 Task: Sort the products in the category "Pinot Grigio" by unit price (low first).
Action: Mouse moved to (994, 367)
Screenshot: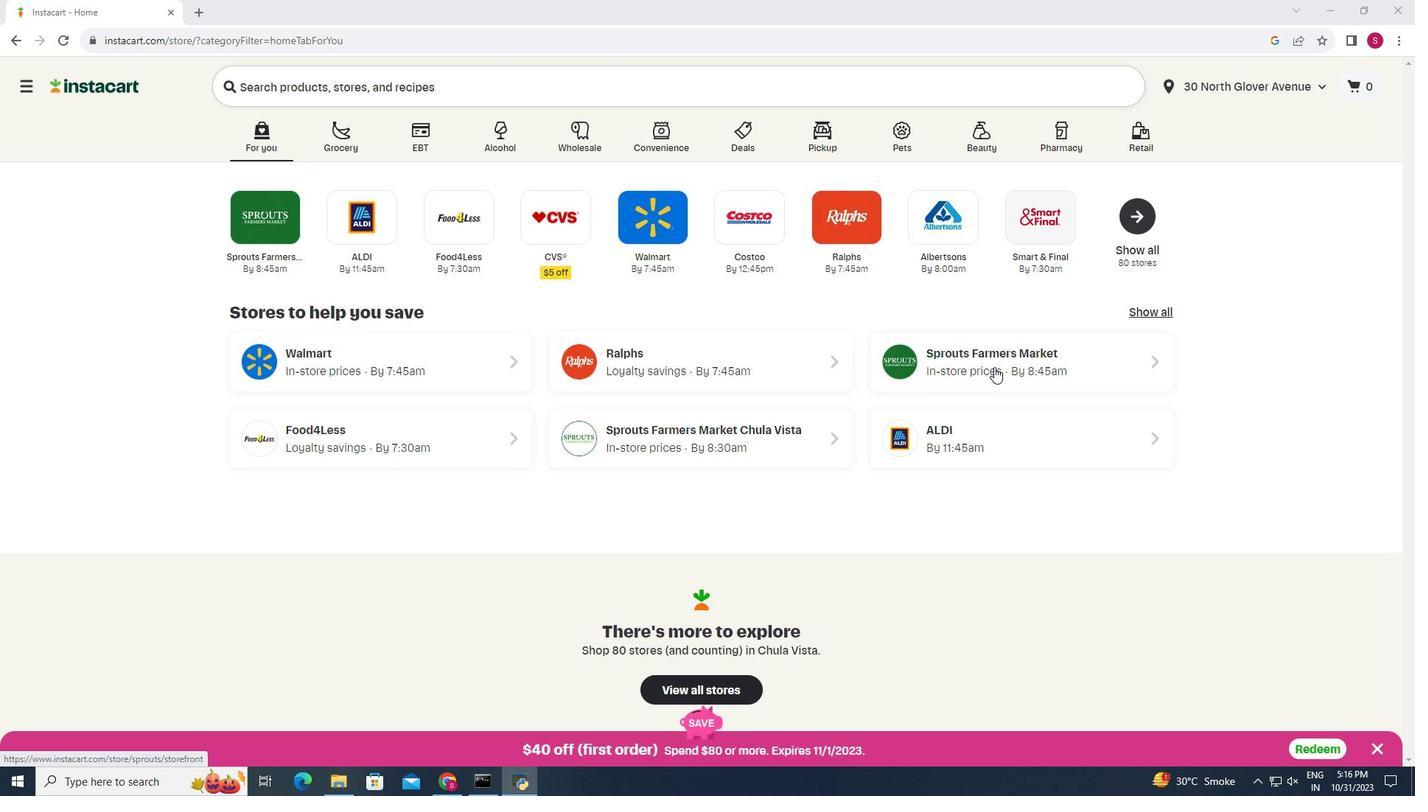 
Action: Mouse pressed left at (994, 367)
Screenshot: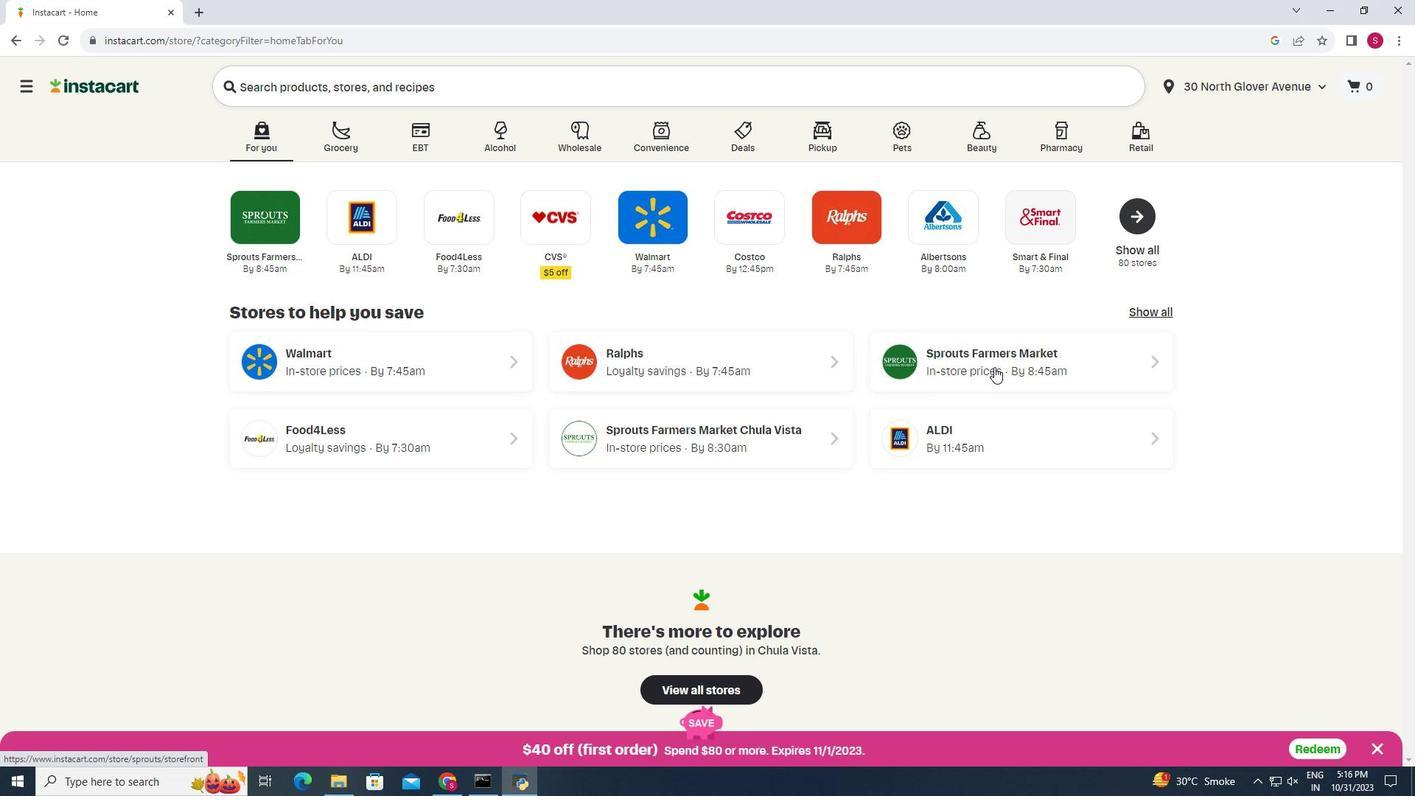 
Action: Mouse moved to (102, 756)
Screenshot: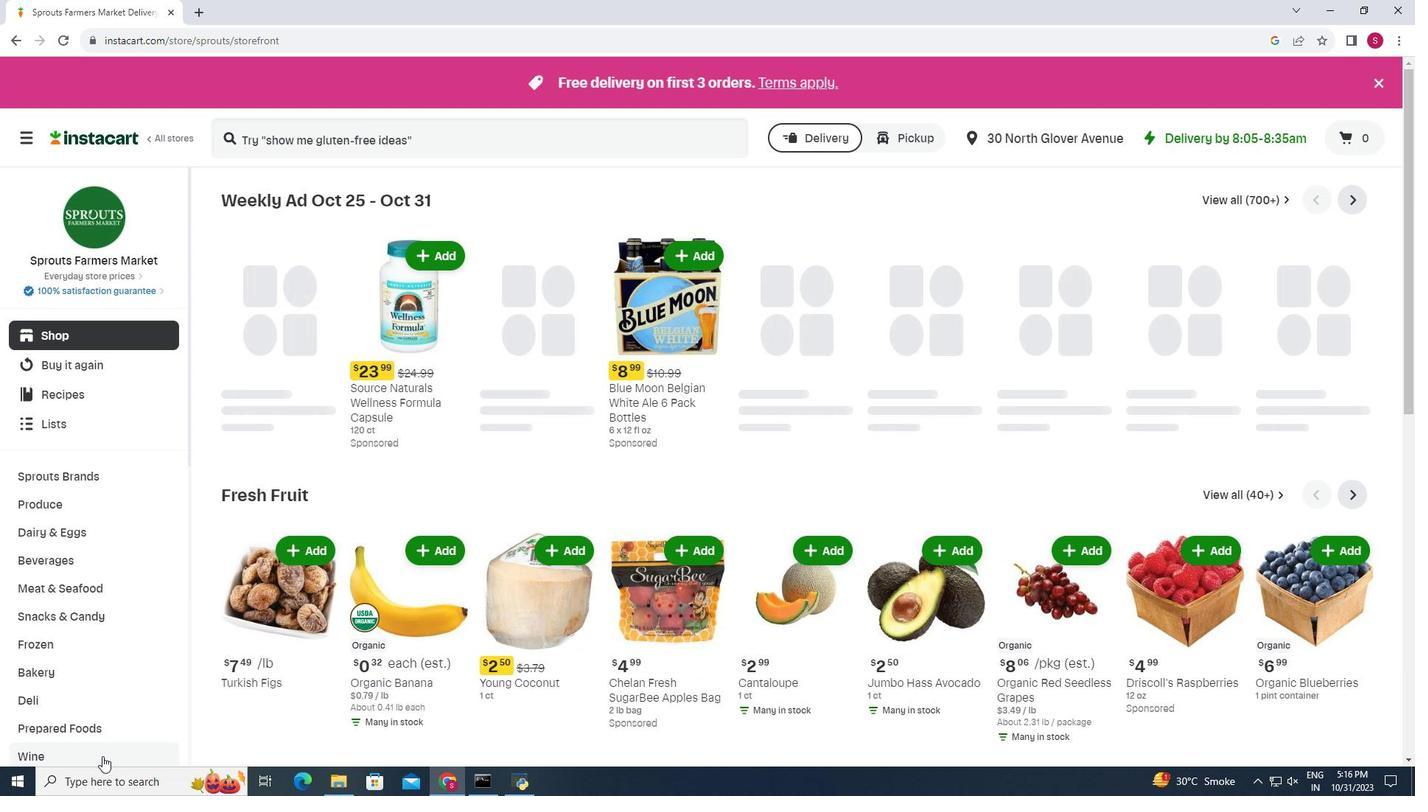 
Action: Mouse pressed left at (102, 756)
Screenshot: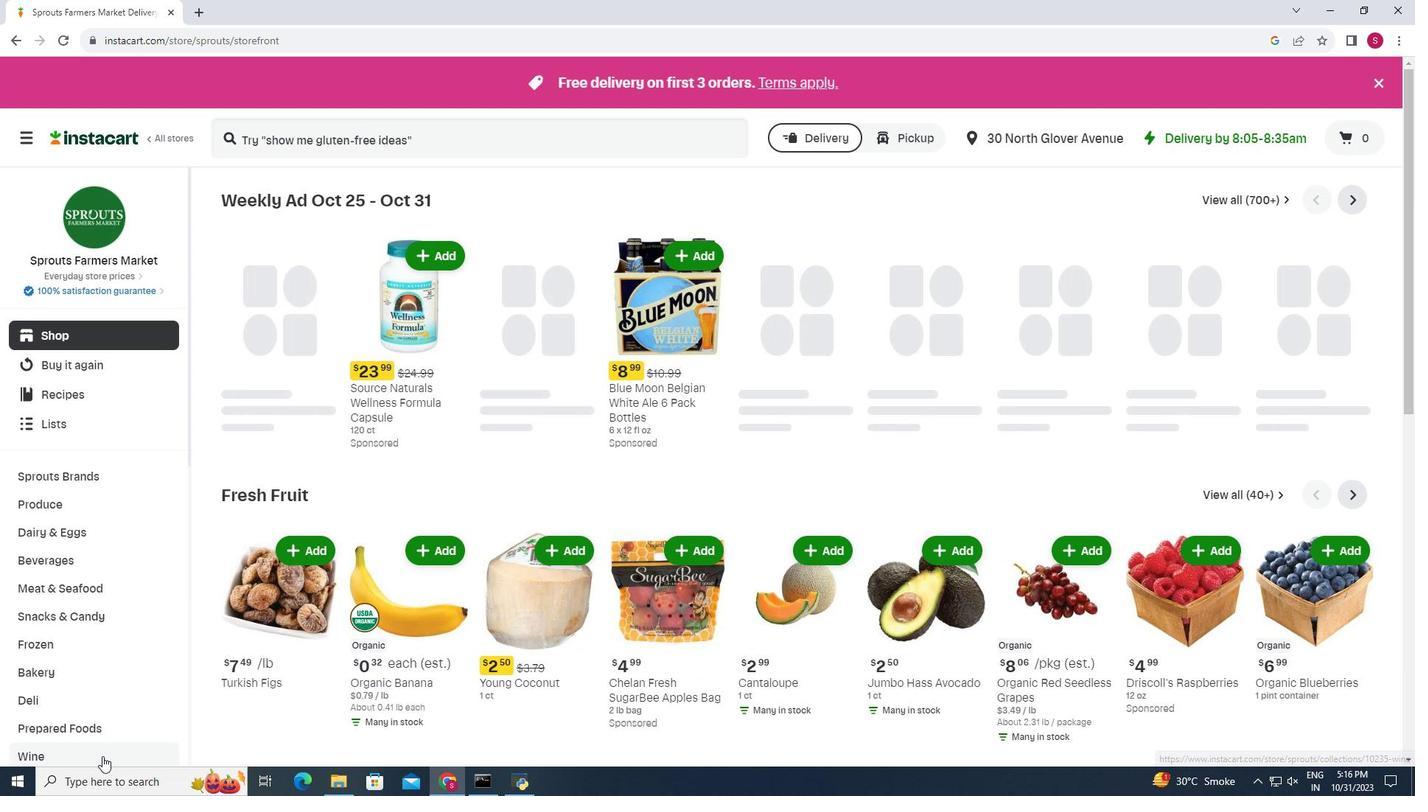 
Action: Mouse moved to (392, 232)
Screenshot: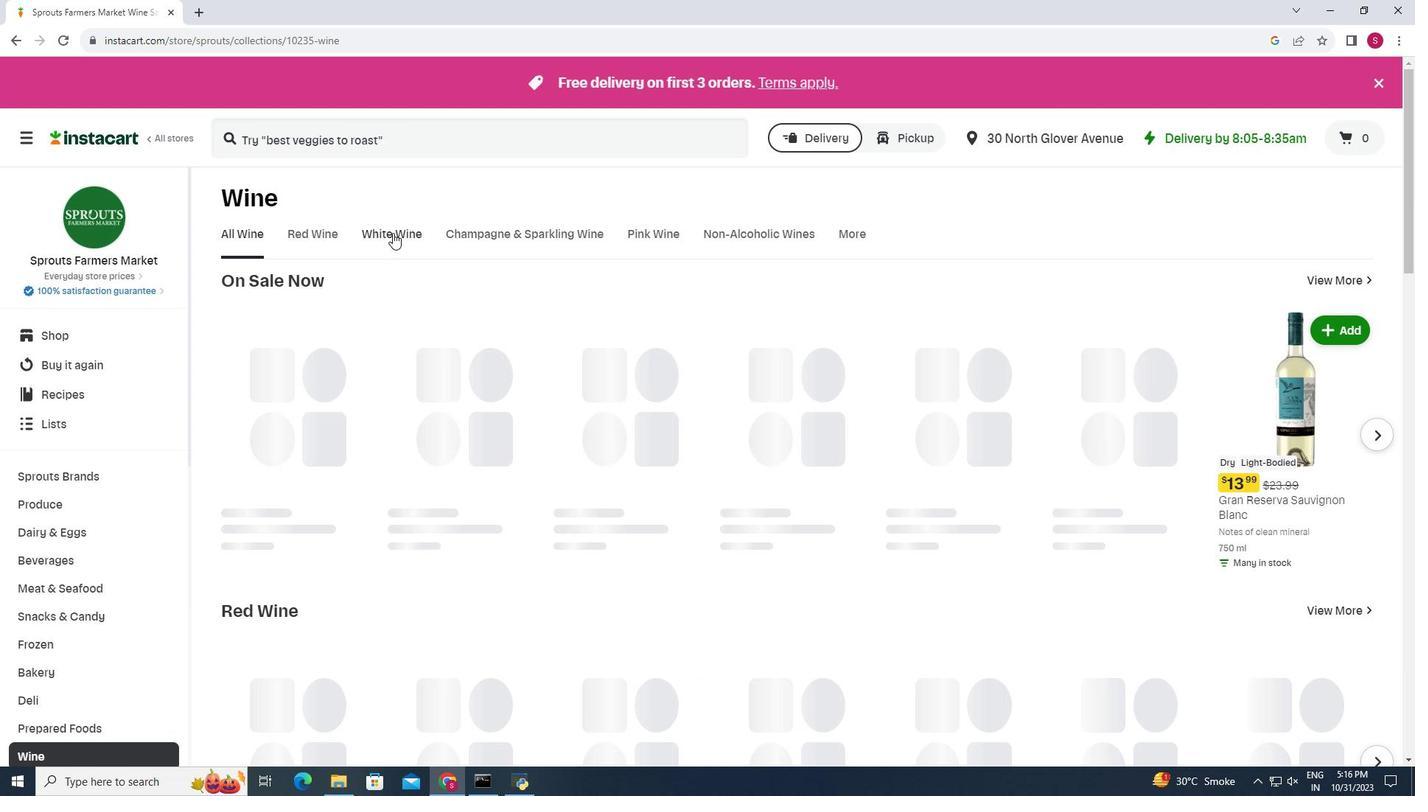 
Action: Mouse pressed left at (392, 232)
Screenshot: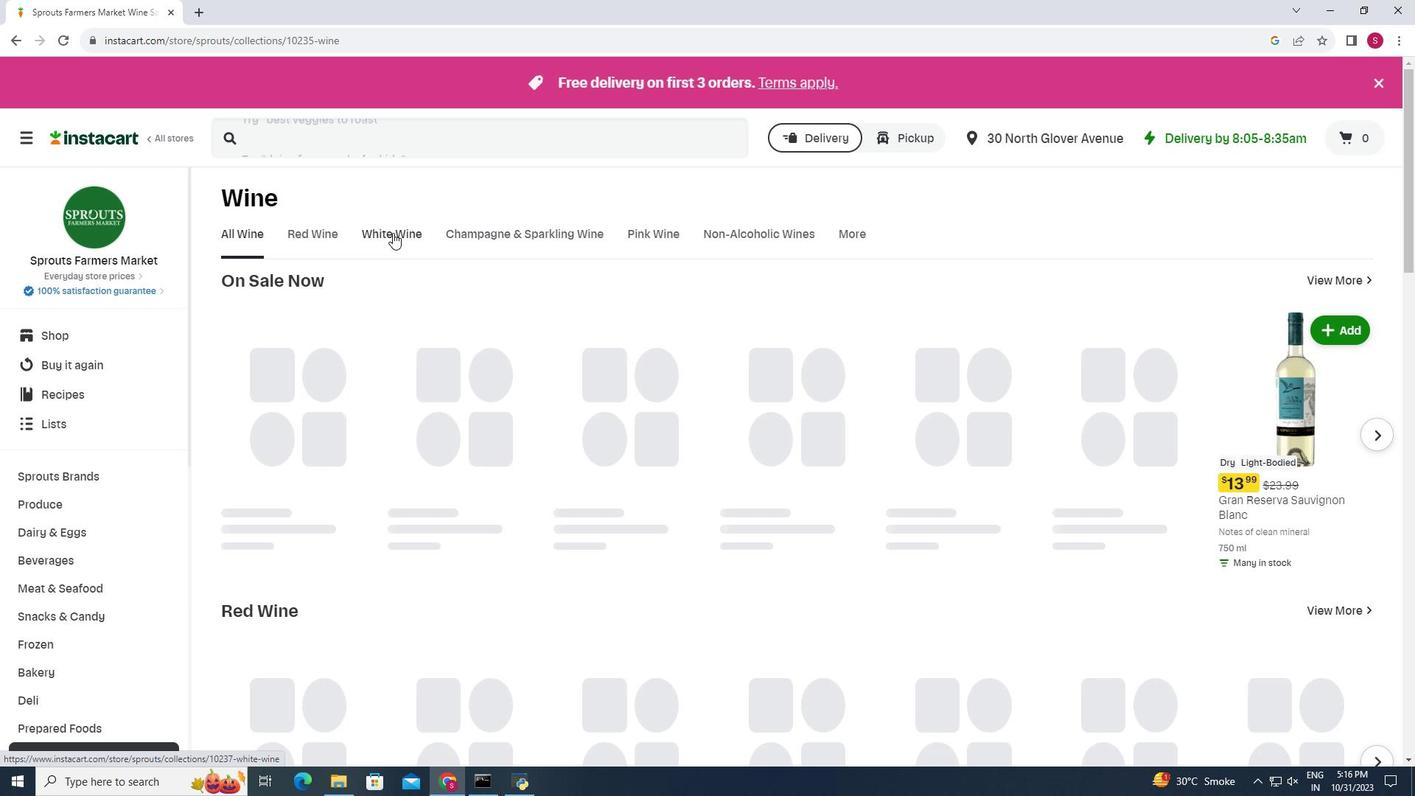 
Action: Mouse moved to (598, 285)
Screenshot: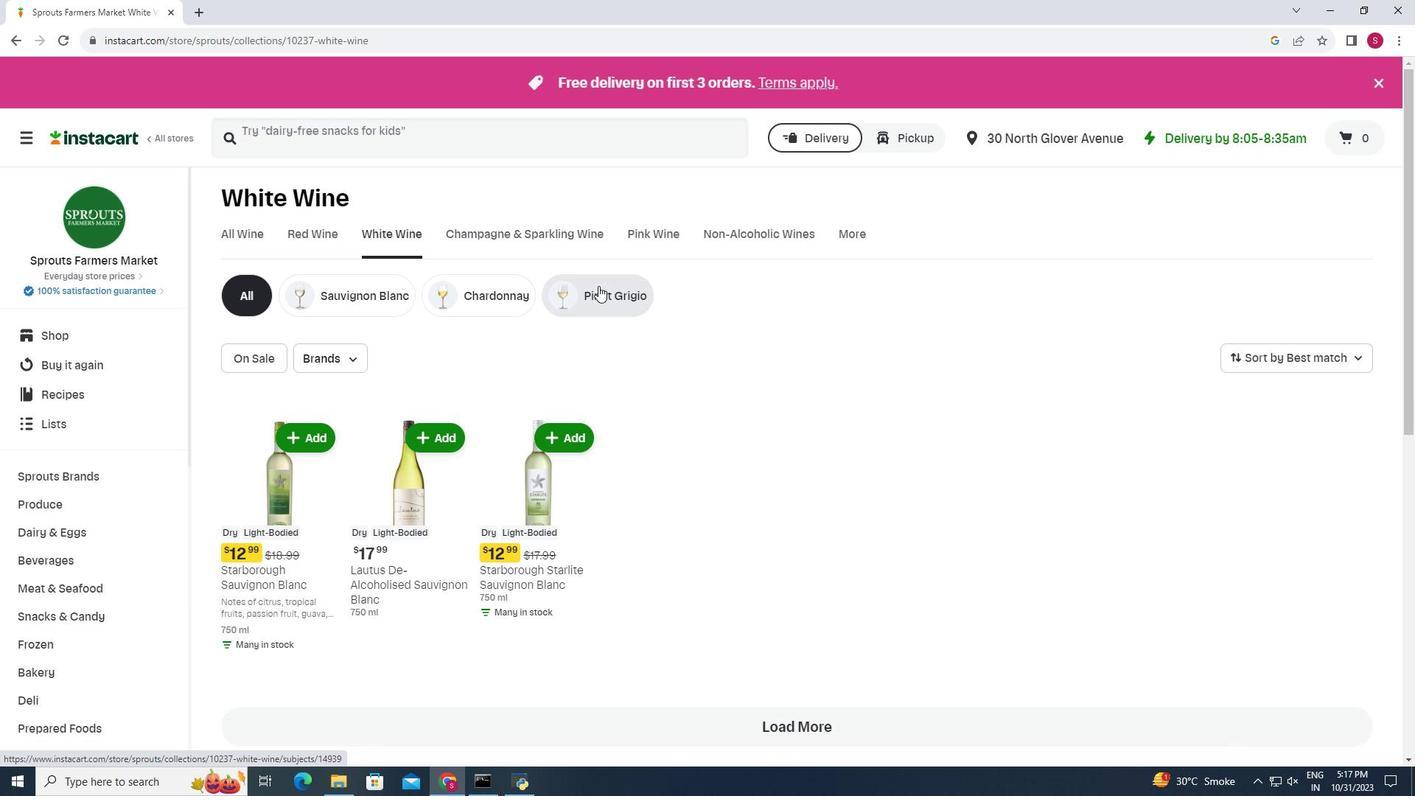 
Action: Mouse pressed left at (598, 285)
Screenshot: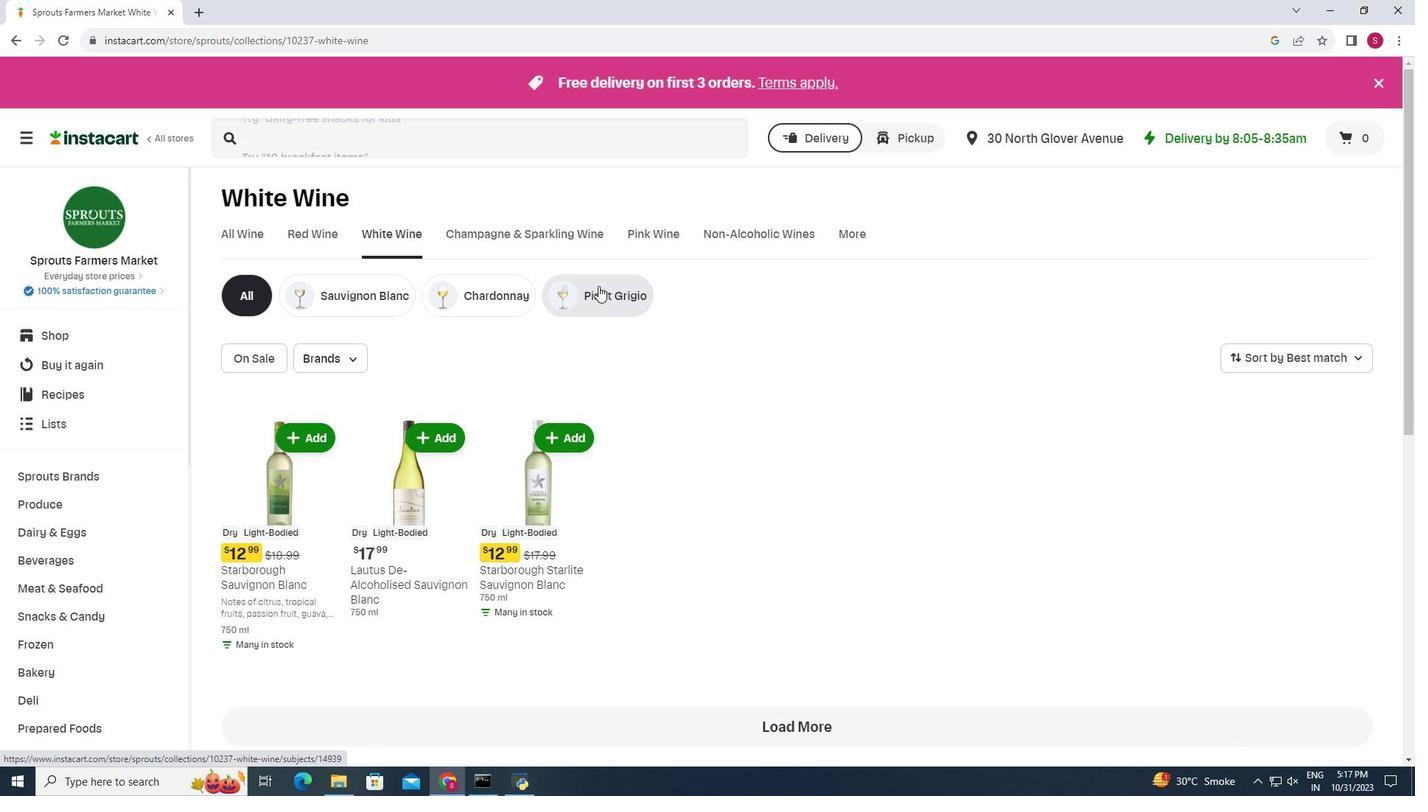 
Action: Mouse moved to (1300, 352)
Screenshot: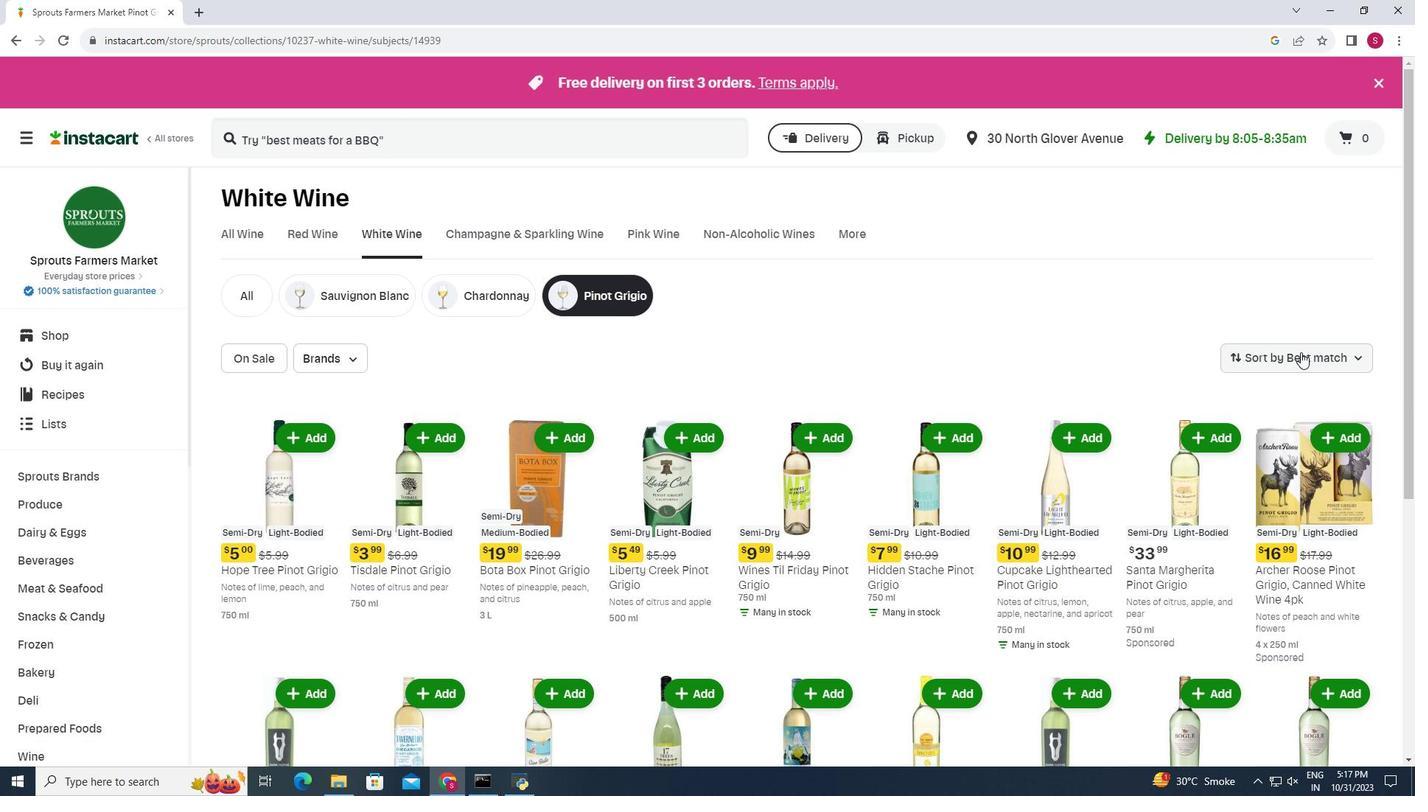 
Action: Mouse pressed left at (1300, 352)
Screenshot: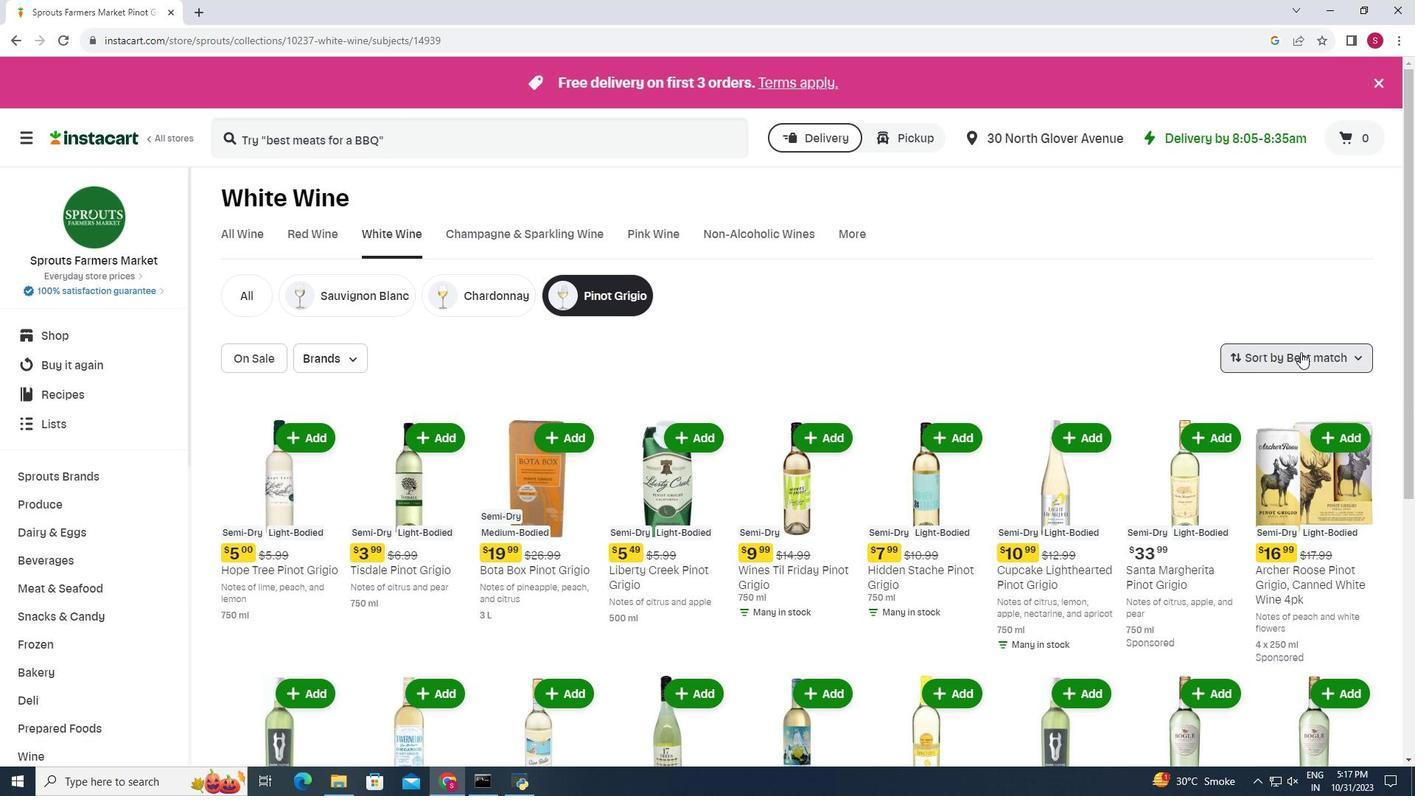 
Action: Mouse moved to (1289, 482)
Screenshot: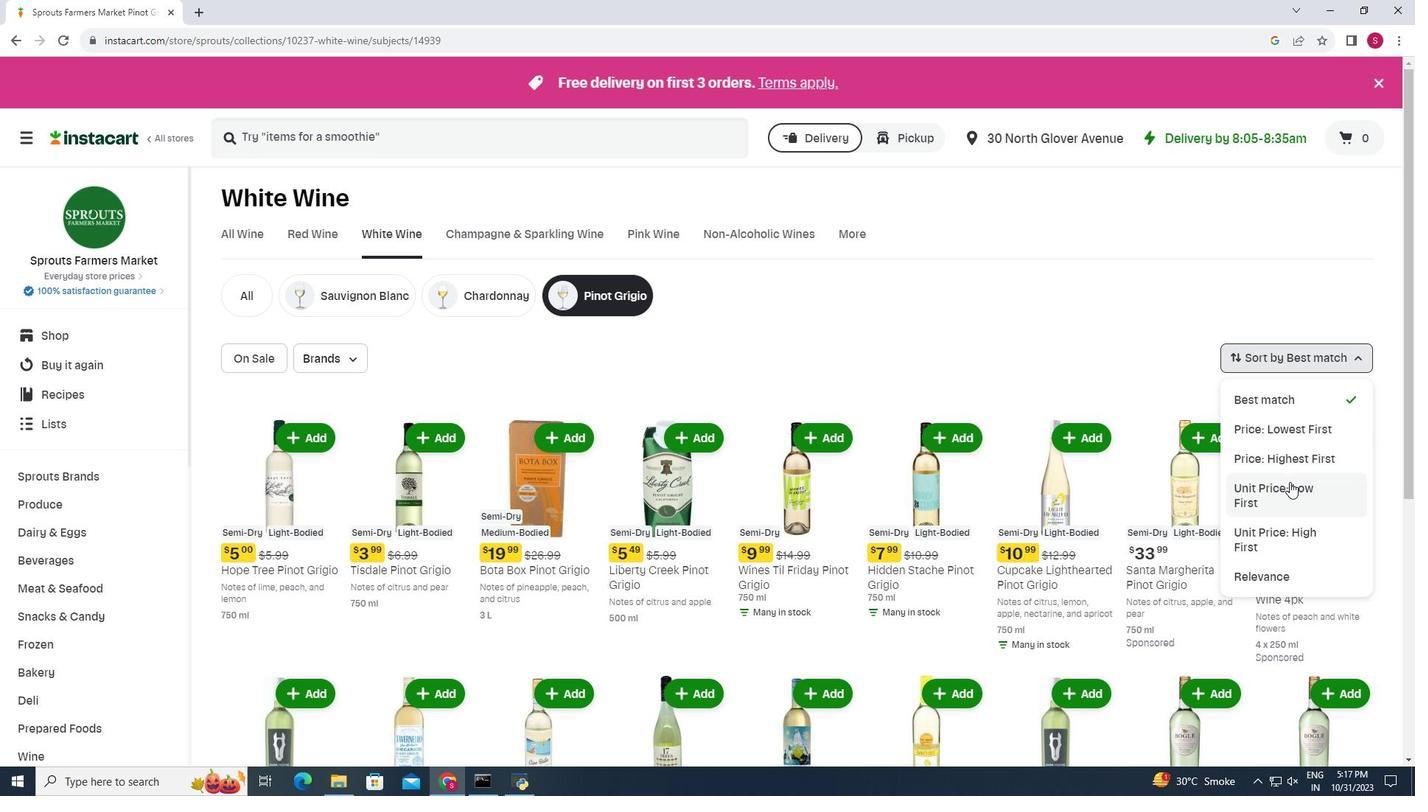 
Action: Mouse pressed left at (1289, 482)
Screenshot: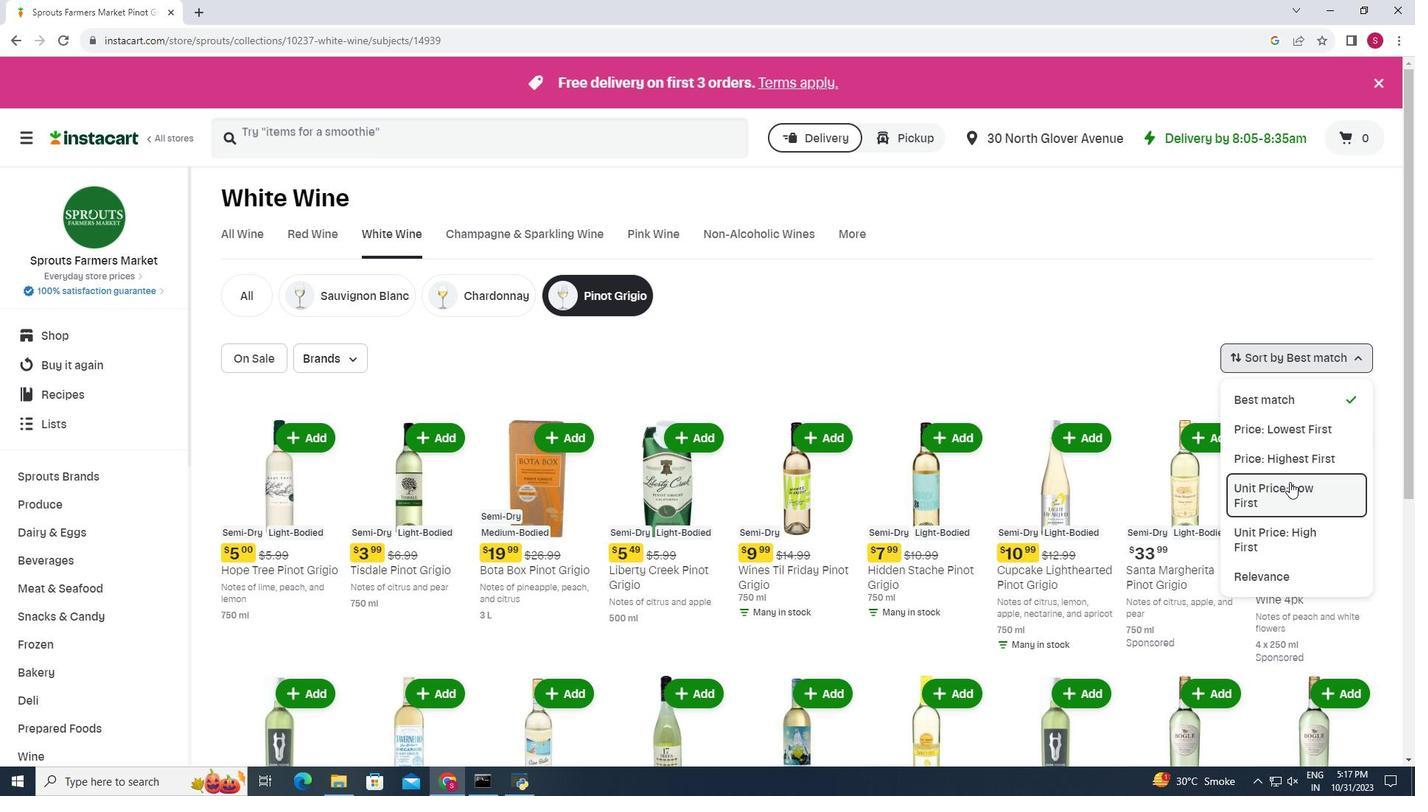 
Action: Mouse moved to (909, 328)
Screenshot: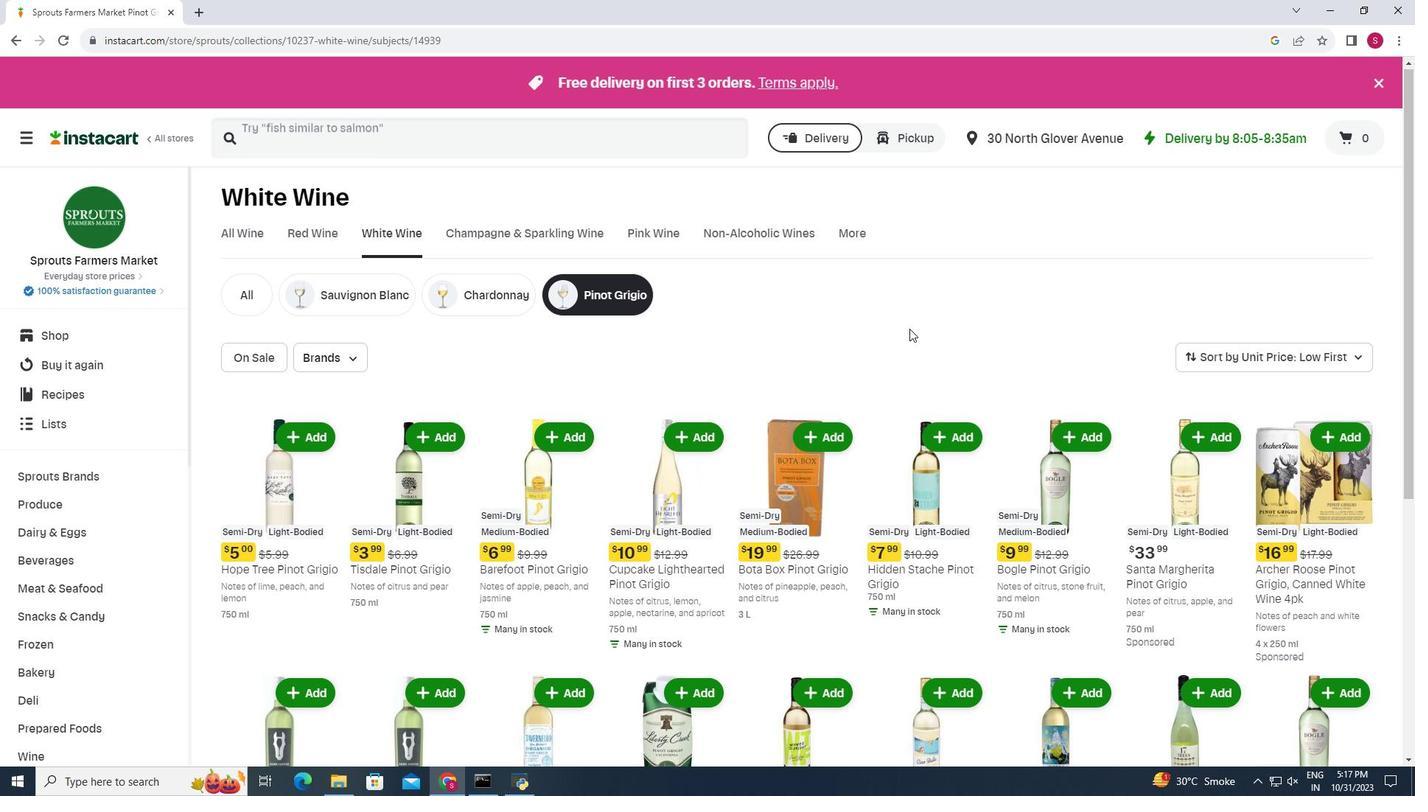 
Action: Mouse scrolled (909, 327) with delta (0, 0)
Screenshot: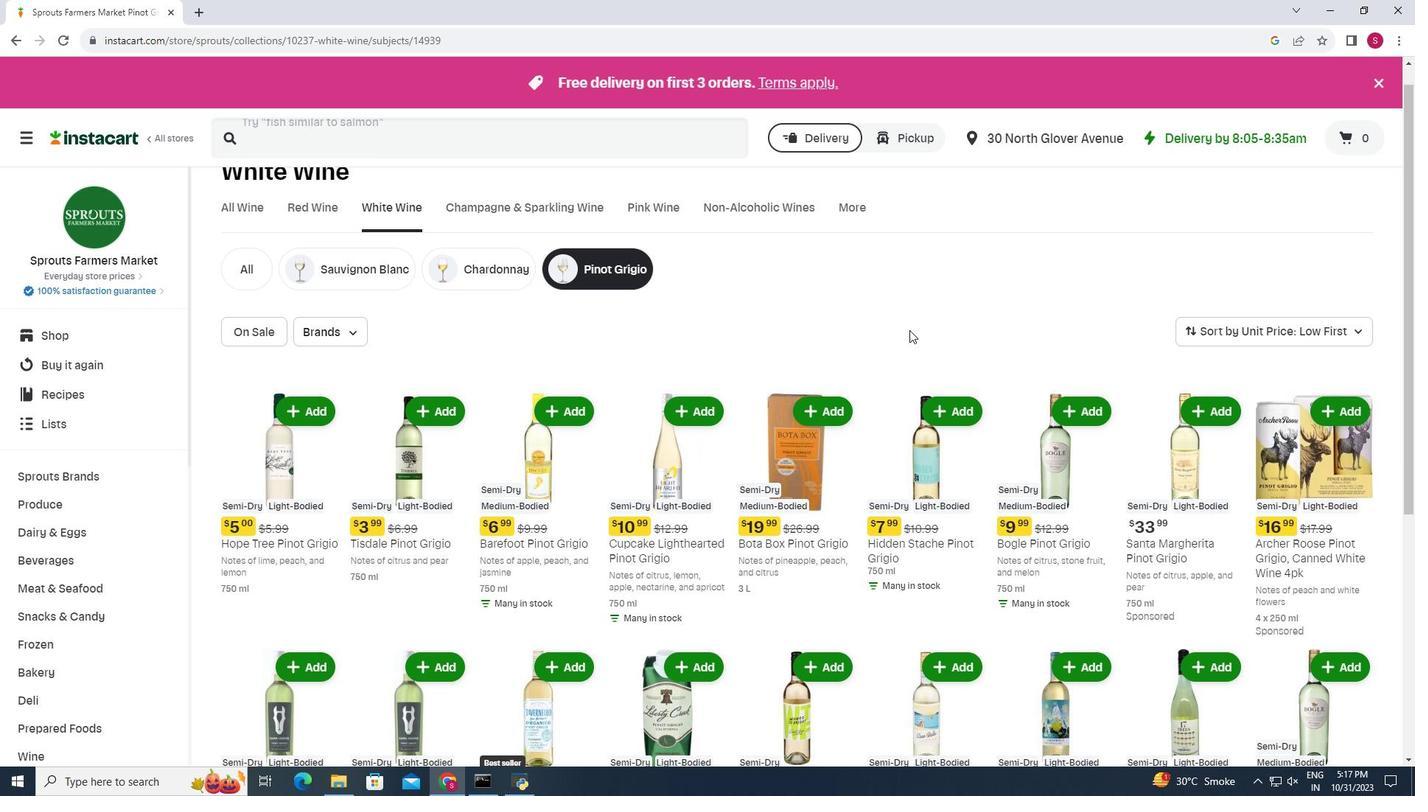 
Action: Mouse moved to (909, 330)
Screenshot: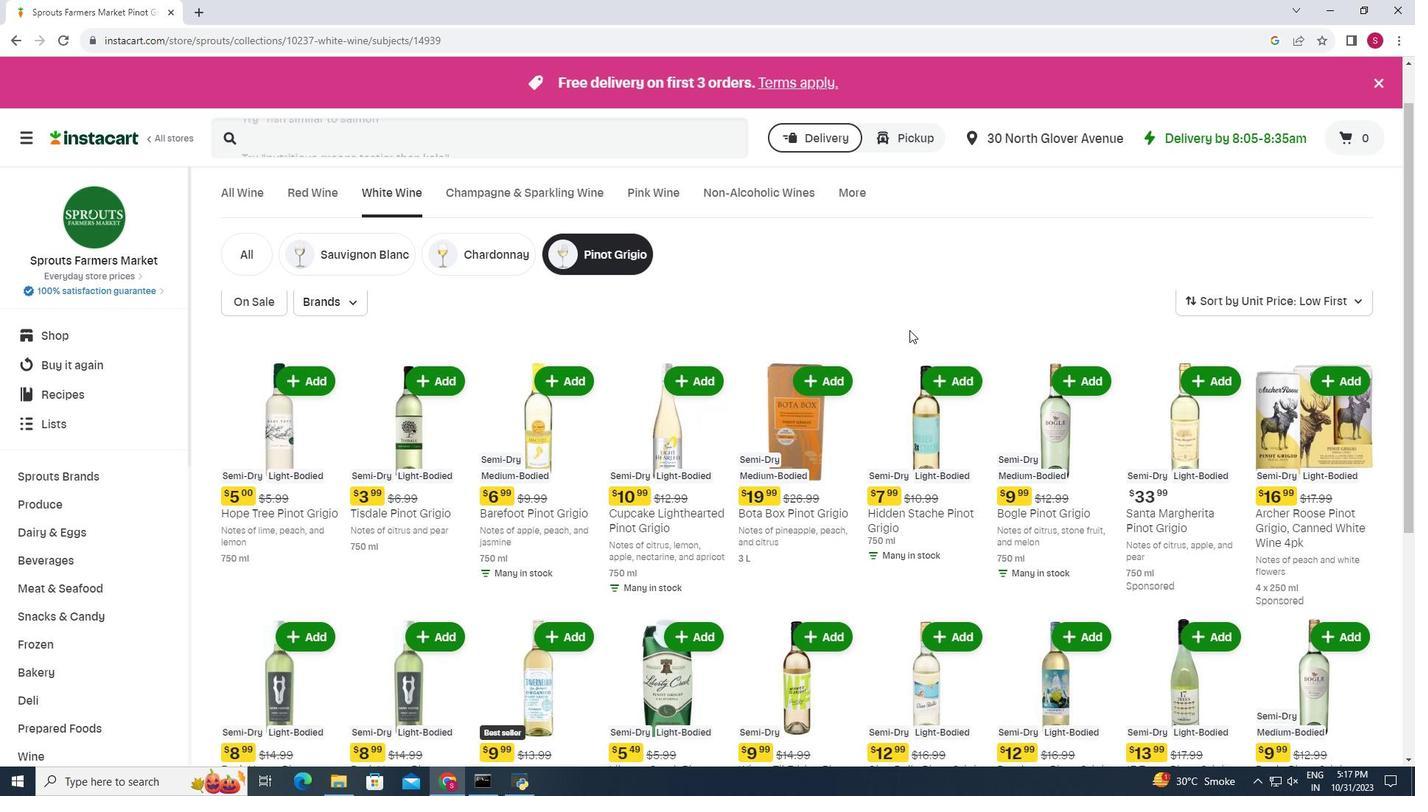 
Action: Mouse scrolled (909, 329) with delta (0, 0)
Screenshot: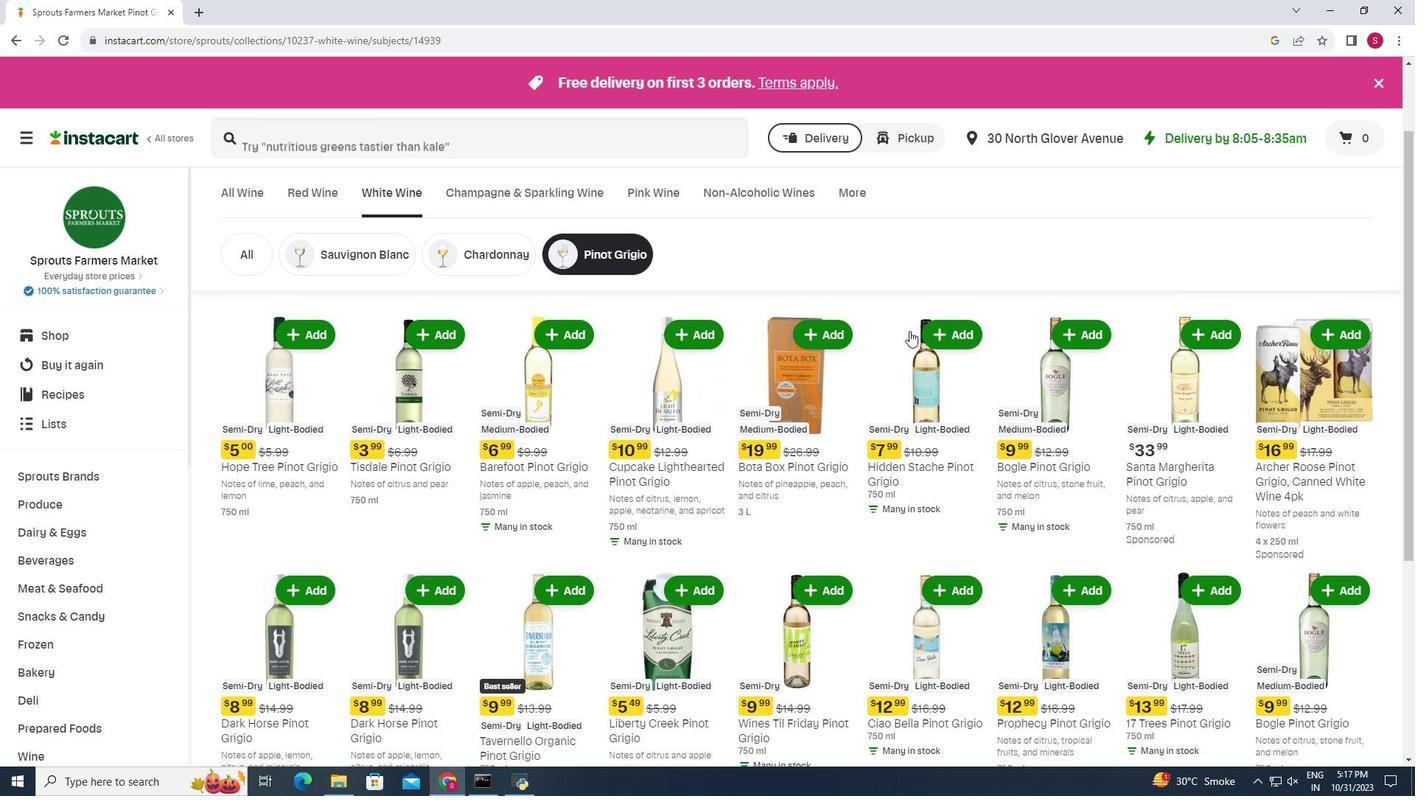 
Action: Mouse moved to (909, 330)
Screenshot: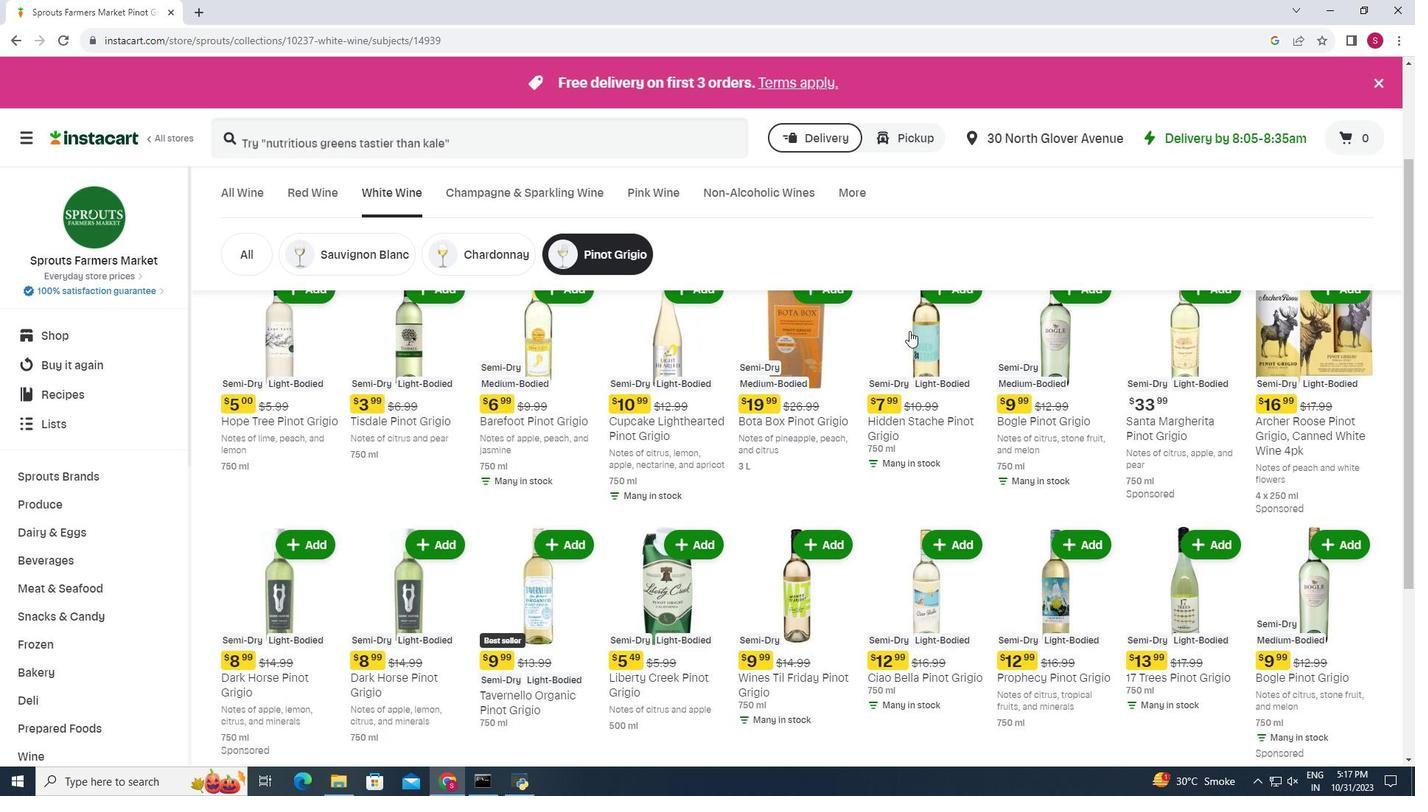 
Action: Mouse scrolled (909, 330) with delta (0, 0)
Screenshot: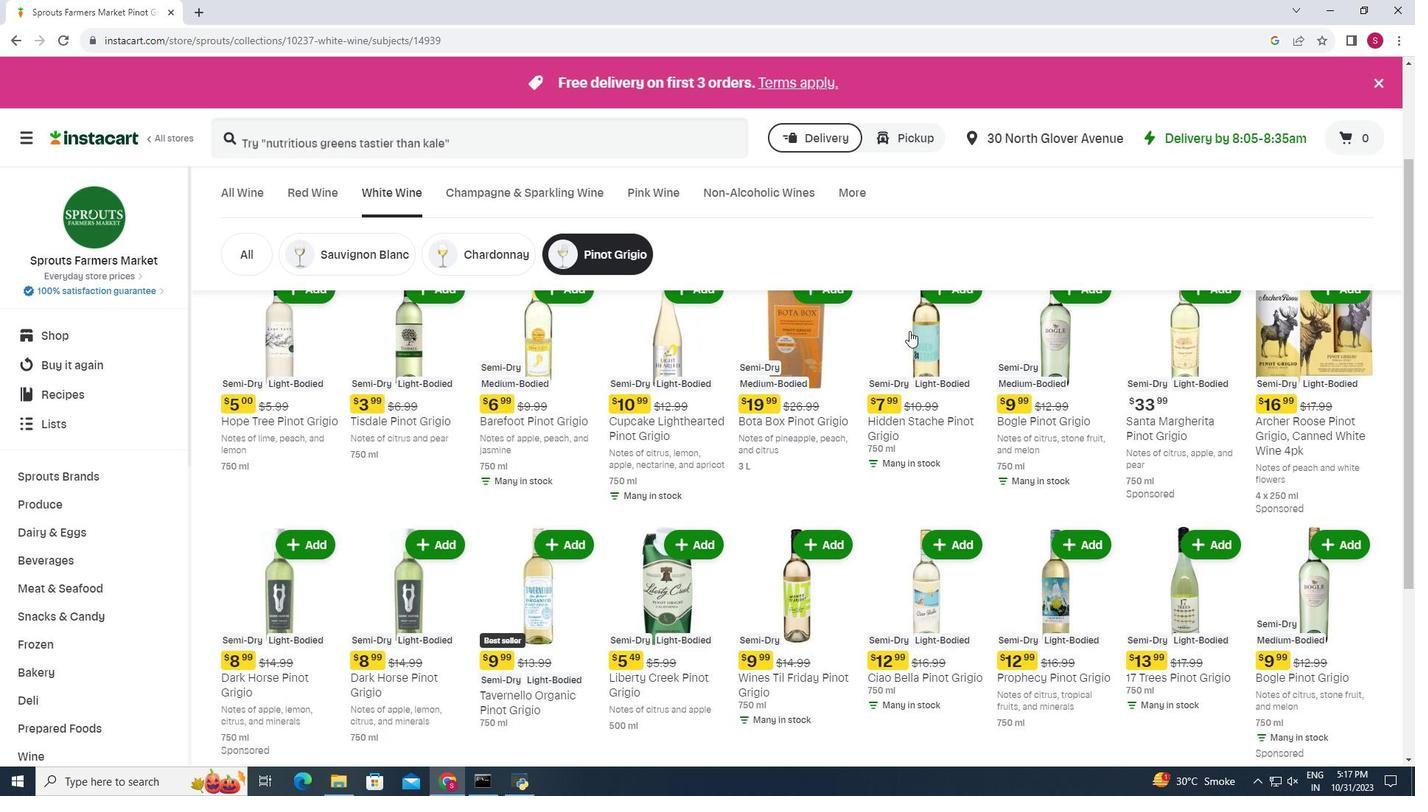 
Action: Mouse scrolled (909, 330) with delta (0, 0)
Screenshot: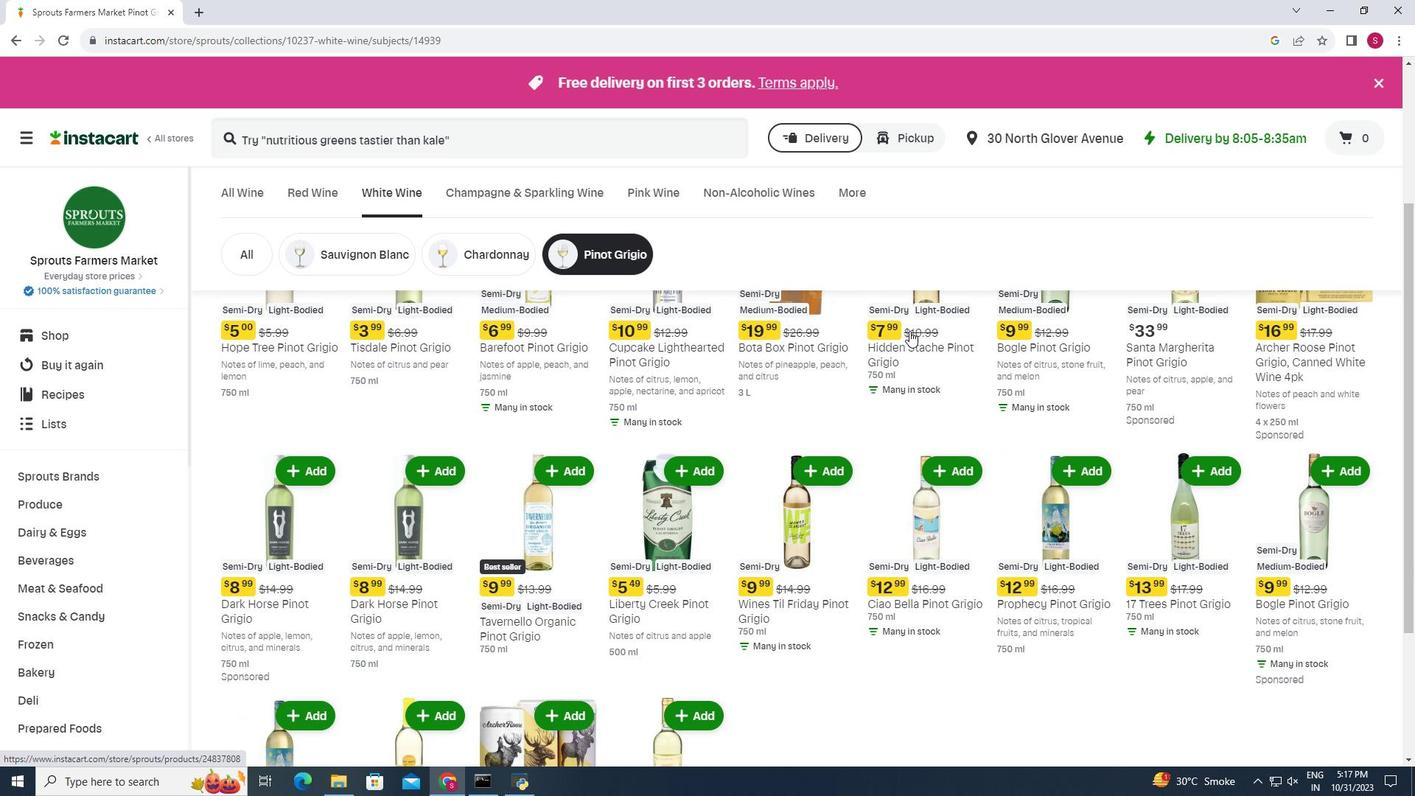 
Action: Mouse scrolled (909, 330) with delta (0, 0)
Screenshot: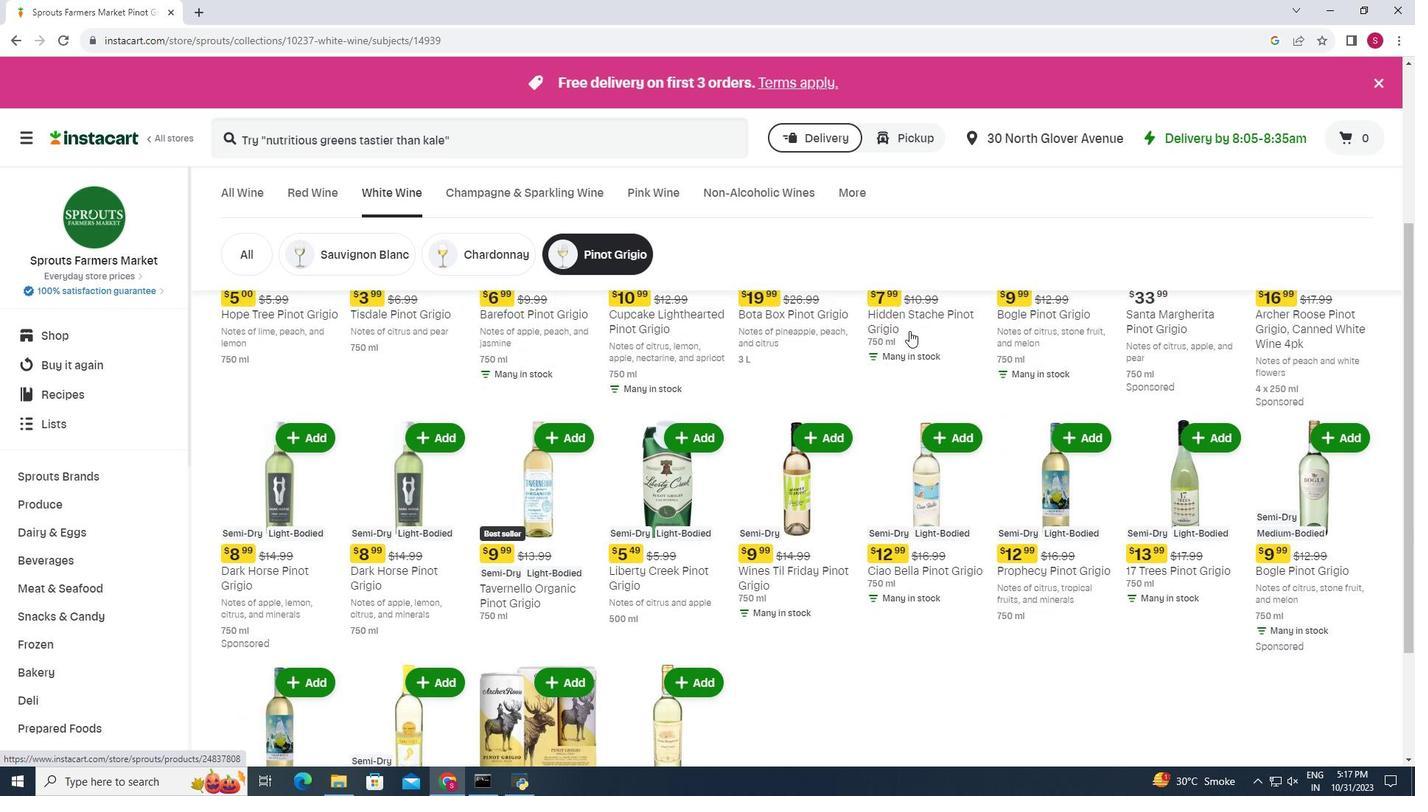 
Action: Mouse scrolled (909, 330) with delta (0, 0)
Screenshot: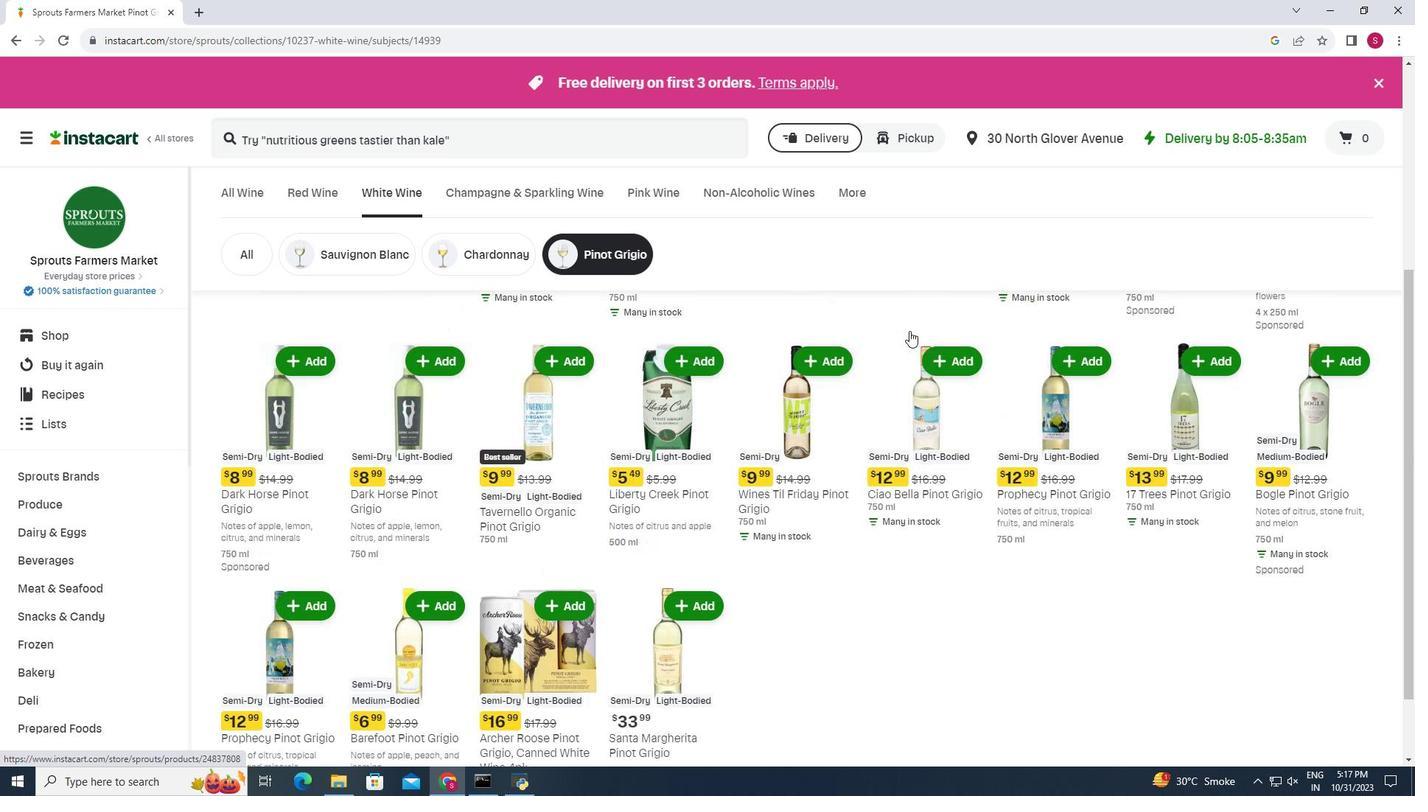 
Action: Mouse scrolled (909, 330) with delta (0, 0)
Screenshot: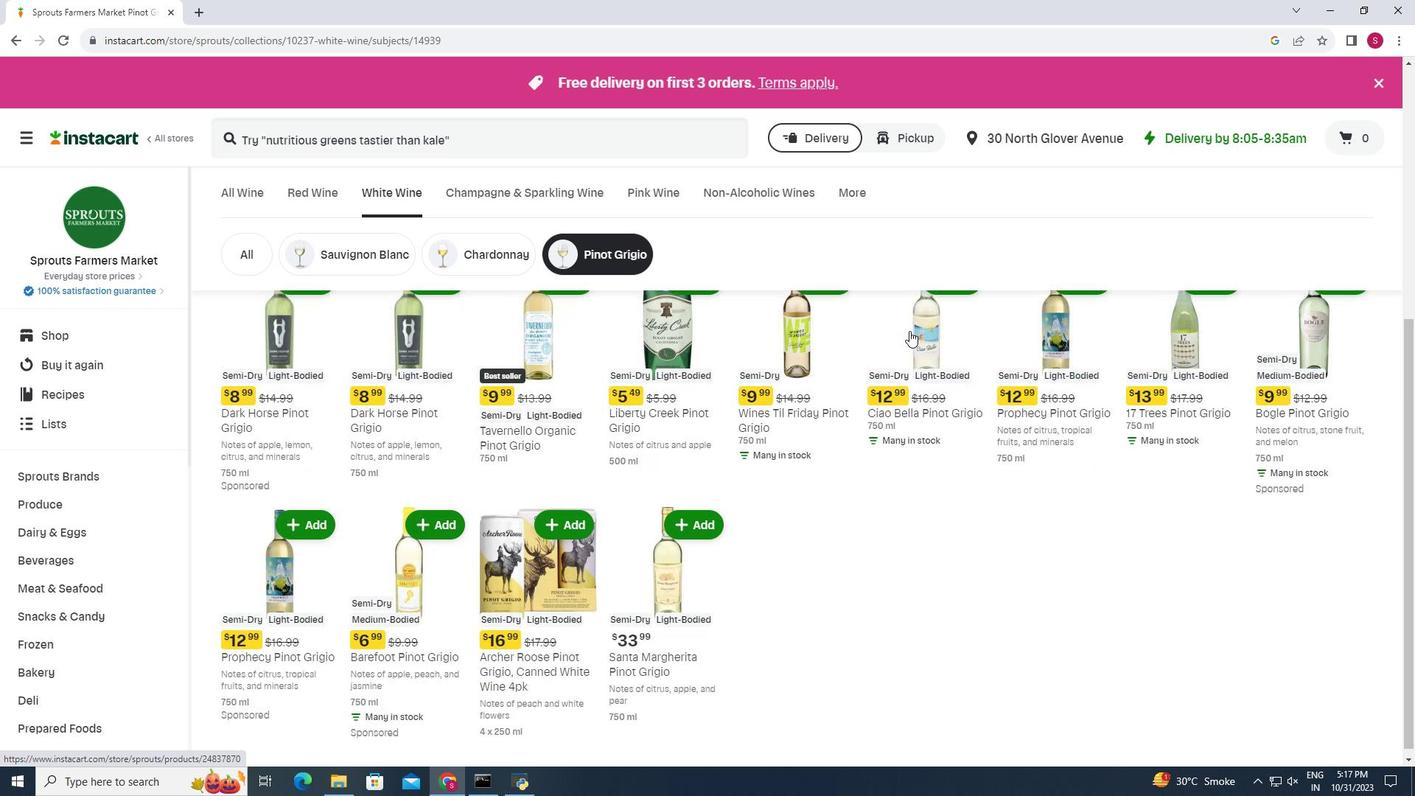 
Action: Mouse moved to (909, 331)
Screenshot: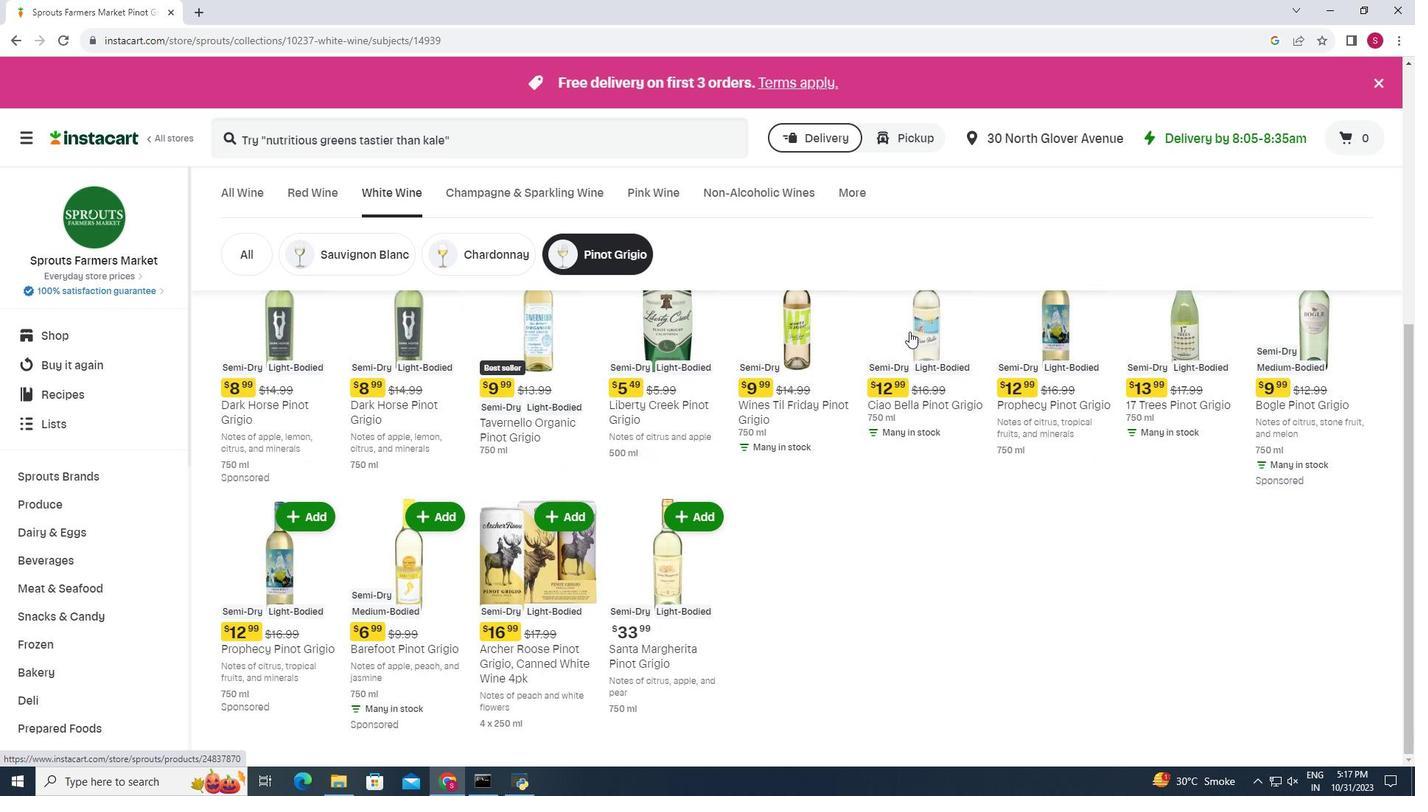 
